 Task: View and add the product "La Croix Pure" to cart from the store "Catering by Keto Bros Pizza".
Action: Mouse pressed left at (43, 77)
Screenshot: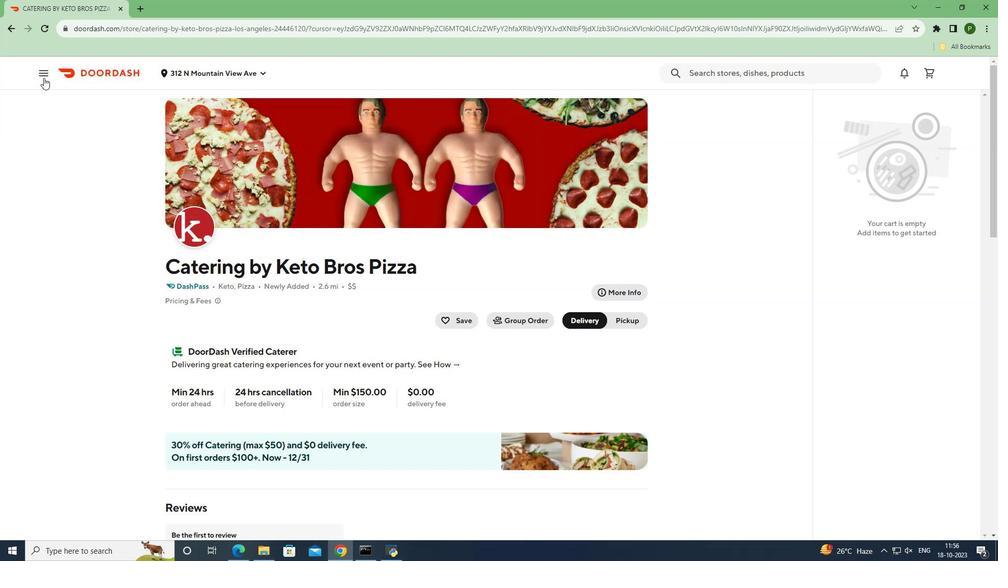 
Action: Mouse moved to (42, 141)
Screenshot: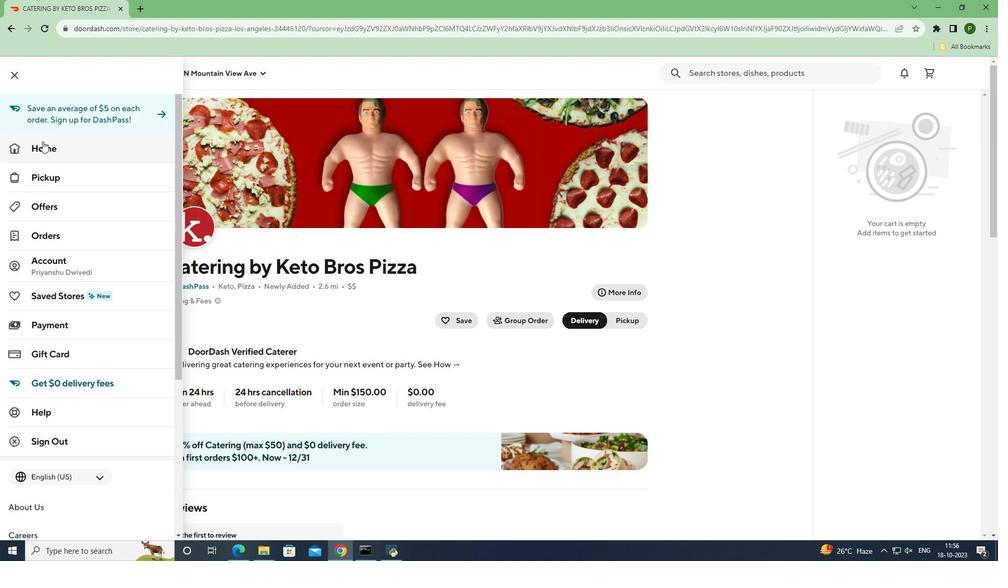 
Action: Mouse pressed left at (42, 141)
Screenshot: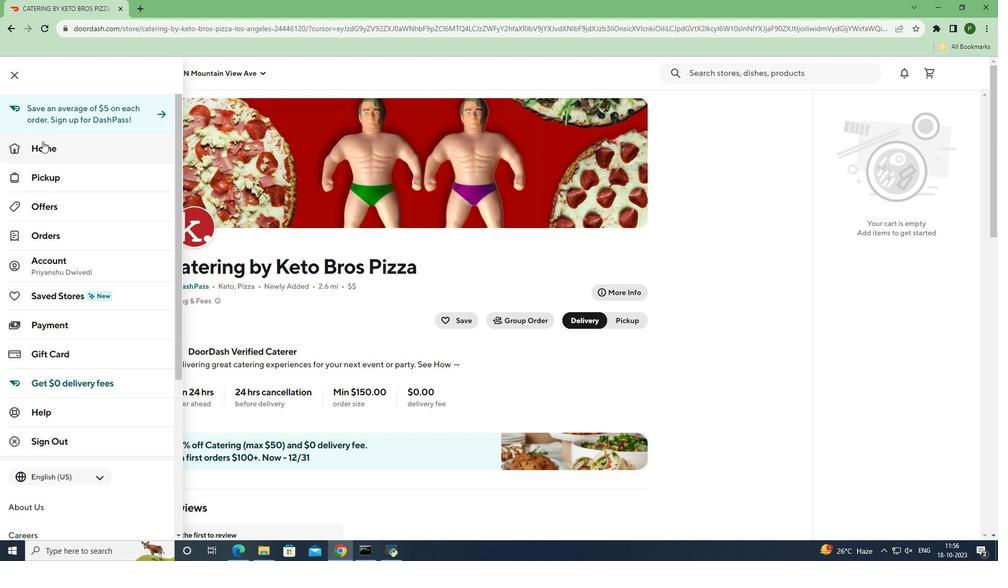 
Action: Mouse moved to (797, 113)
Screenshot: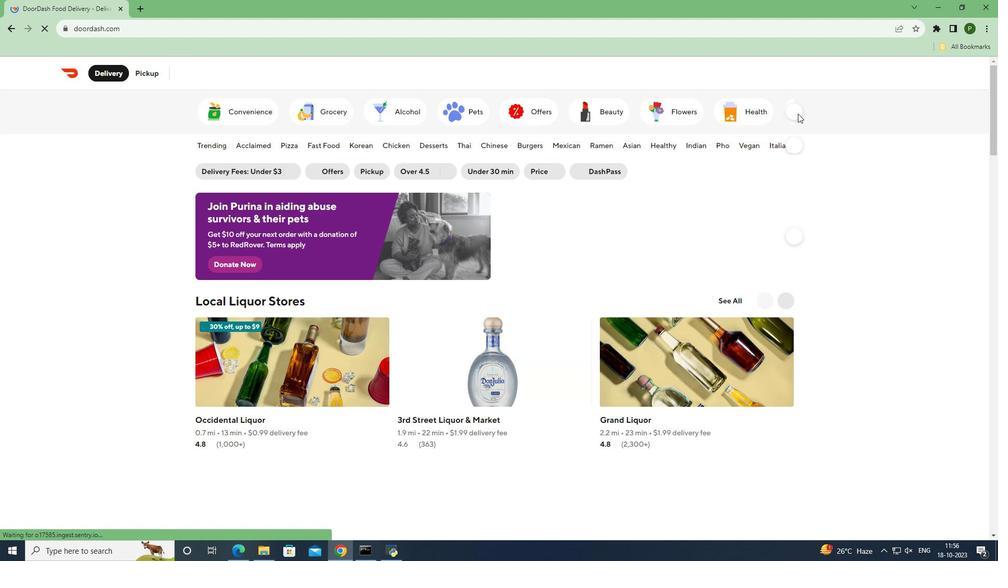 
Action: Mouse pressed left at (797, 113)
Screenshot: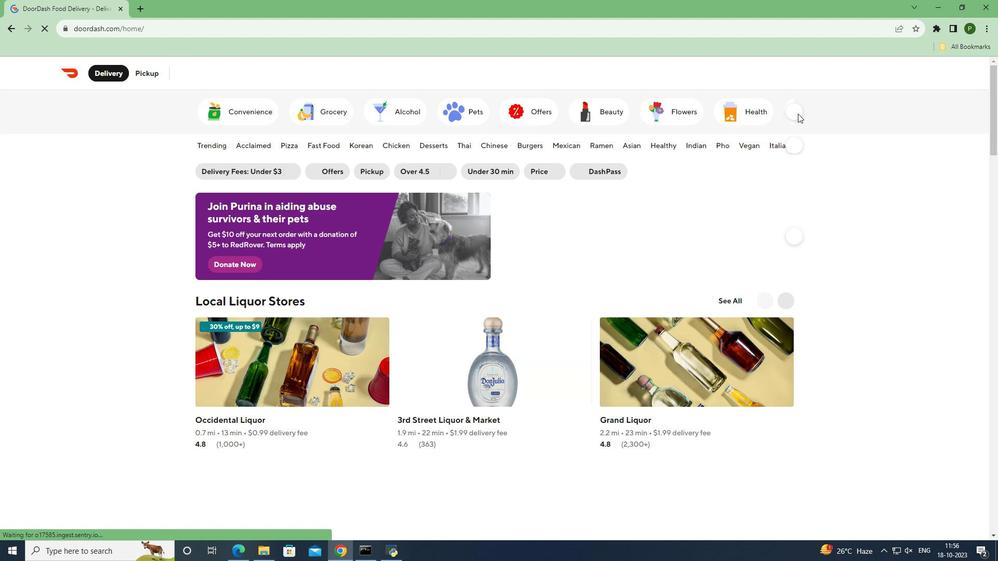 
Action: Mouse moved to (237, 112)
Screenshot: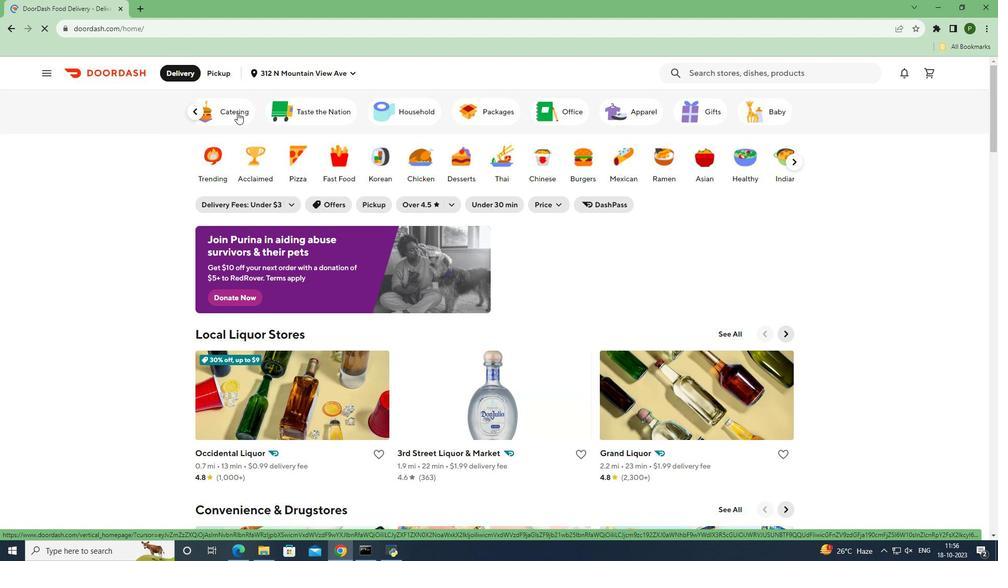 
Action: Mouse pressed left at (237, 112)
Screenshot: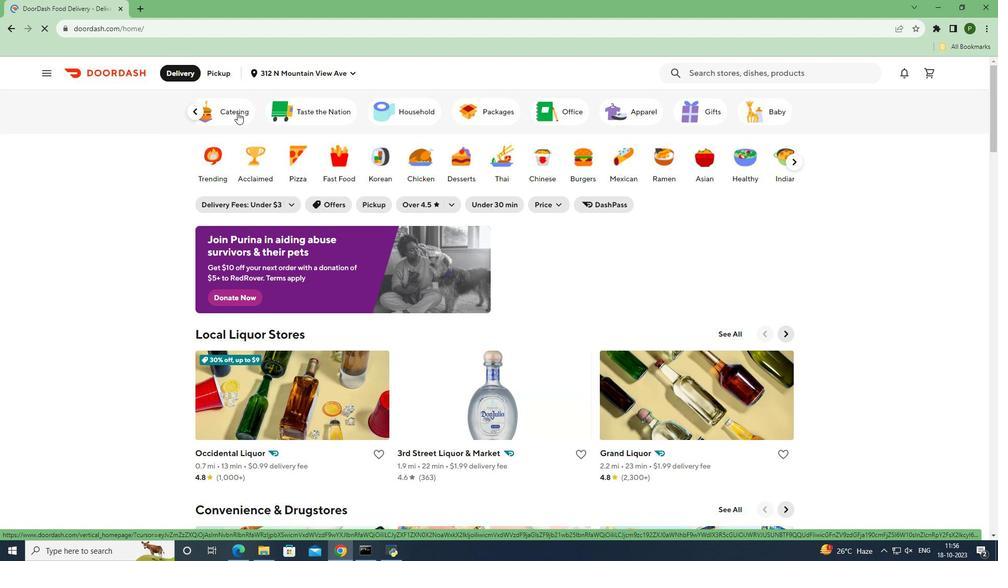 
Action: Mouse moved to (639, 235)
Screenshot: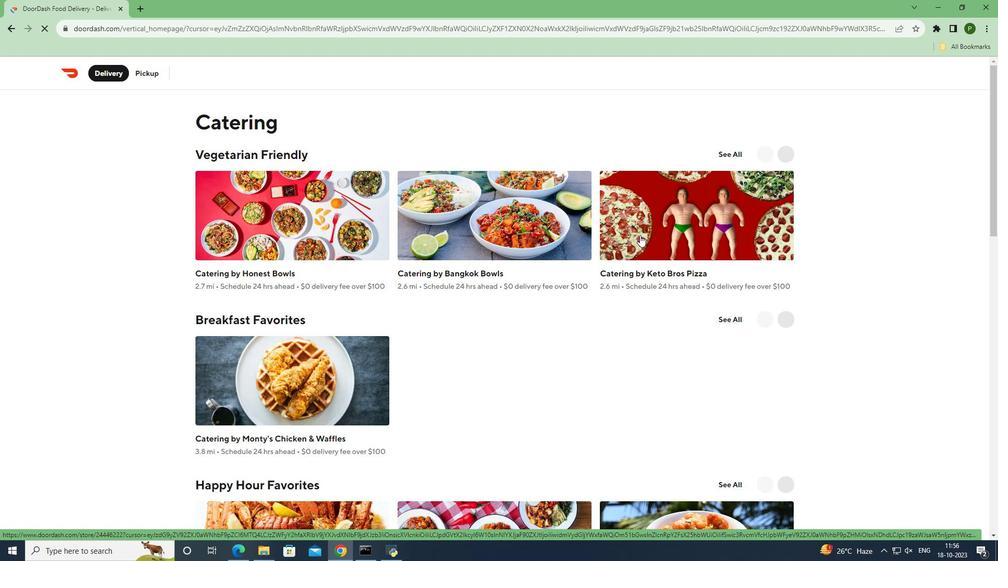
Action: Mouse pressed left at (639, 235)
Screenshot: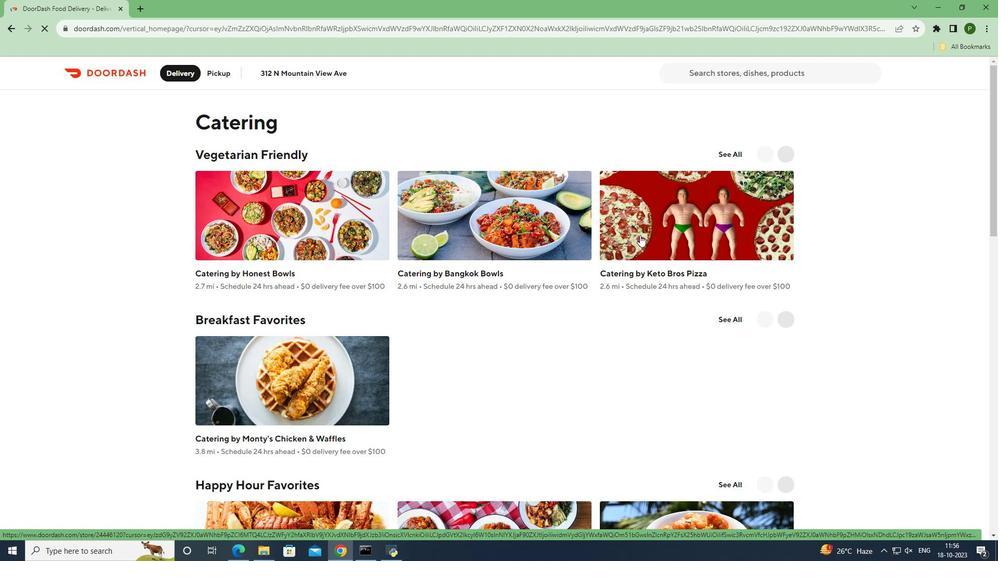 
Action: Mouse moved to (569, 266)
Screenshot: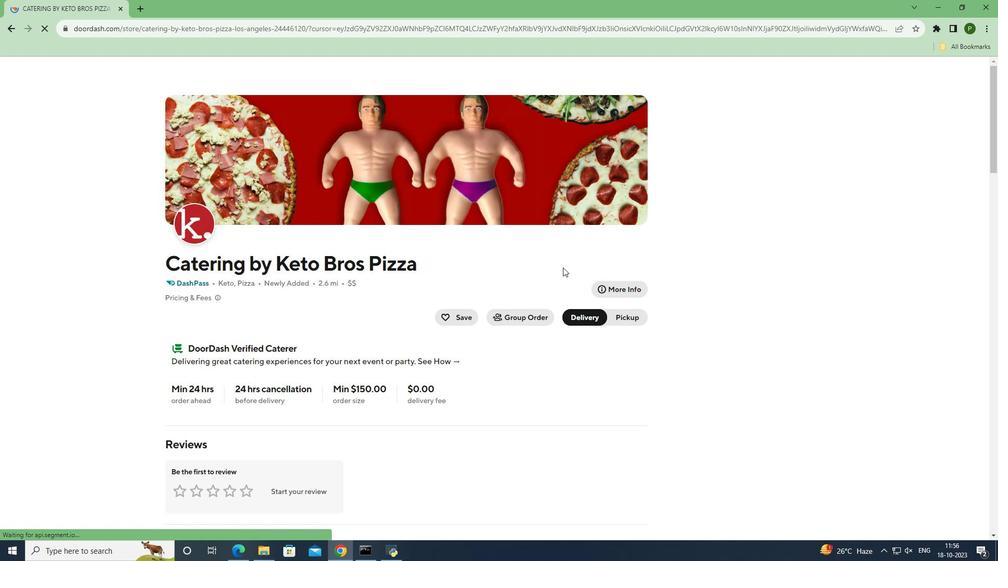 
Action: Mouse scrolled (569, 266) with delta (0, 0)
Screenshot: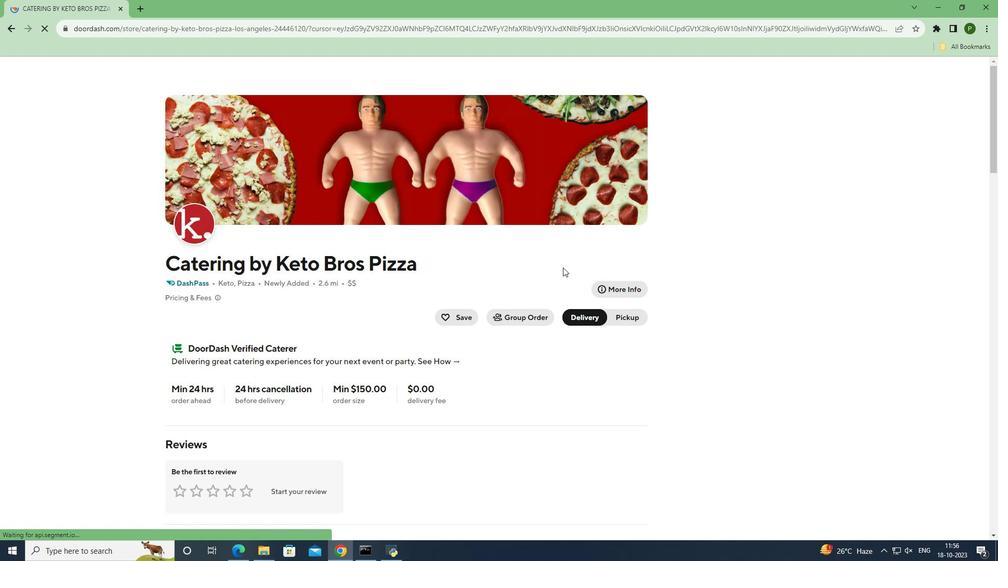 
Action: Mouse moved to (562, 267)
Screenshot: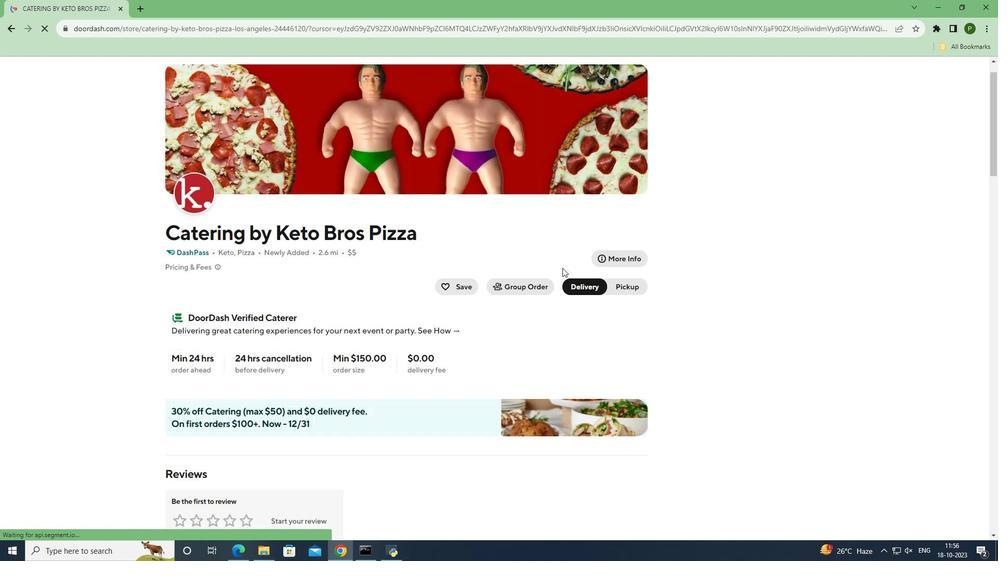 
Action: Mouse scrolled (562, 267) with delta (0, 0)
Screenshot: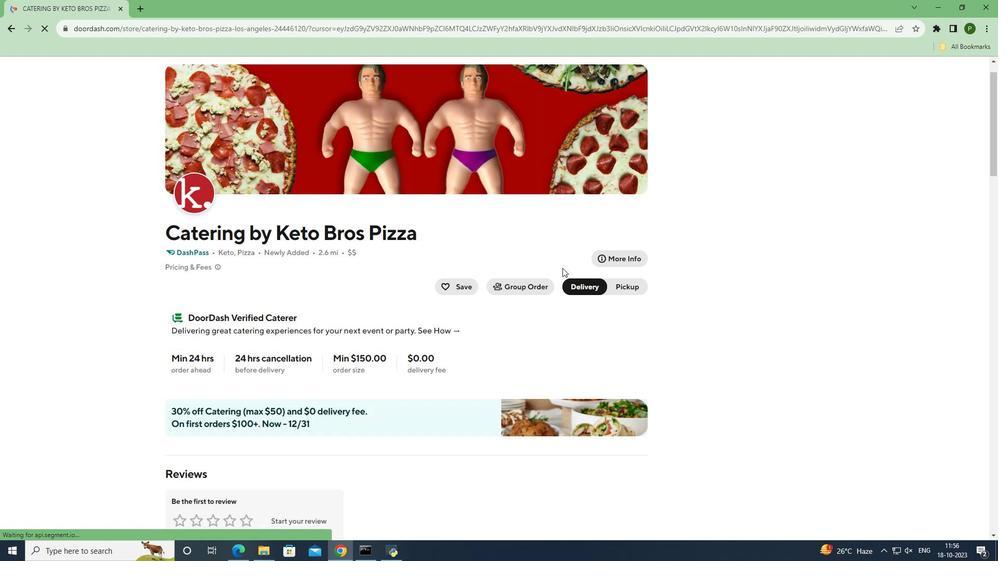 
Action: Mouse moved to (562, 268)
Screenshot: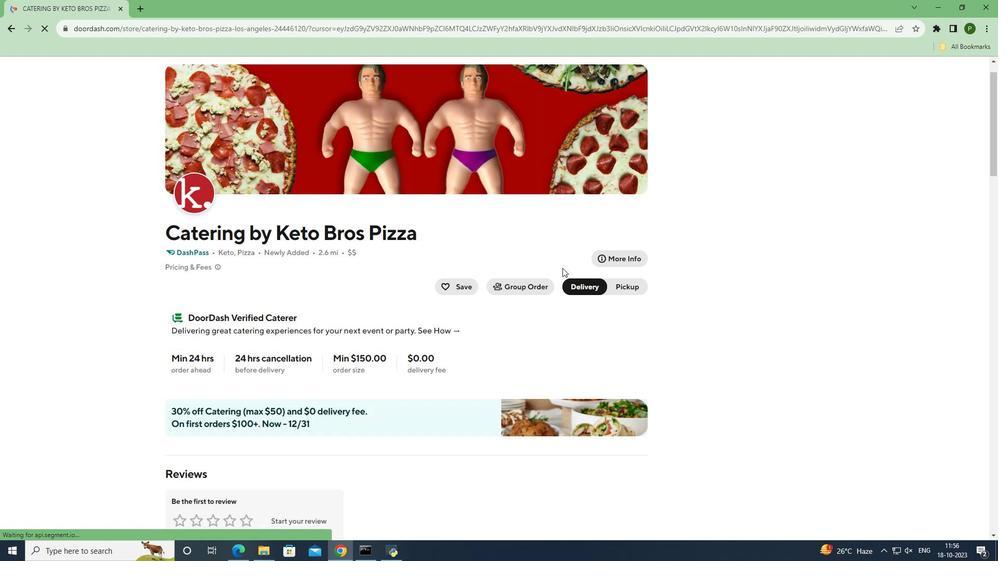 
Action: Mouse scrolled (562, 267) with delta (0, 0)
Screenshot: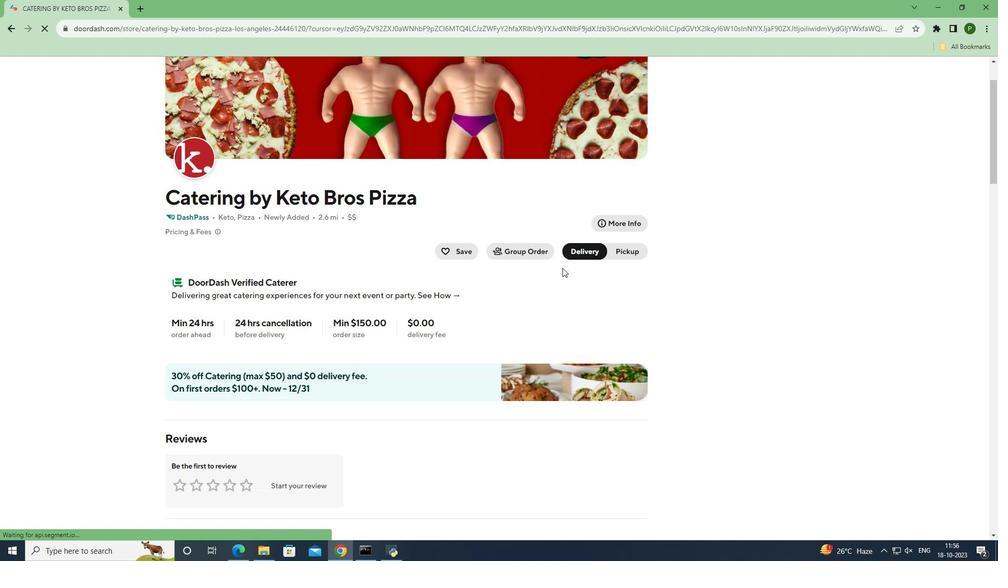 
Action: Mouse scrolled (562, 267) with delta (0, 0)
Screenshot: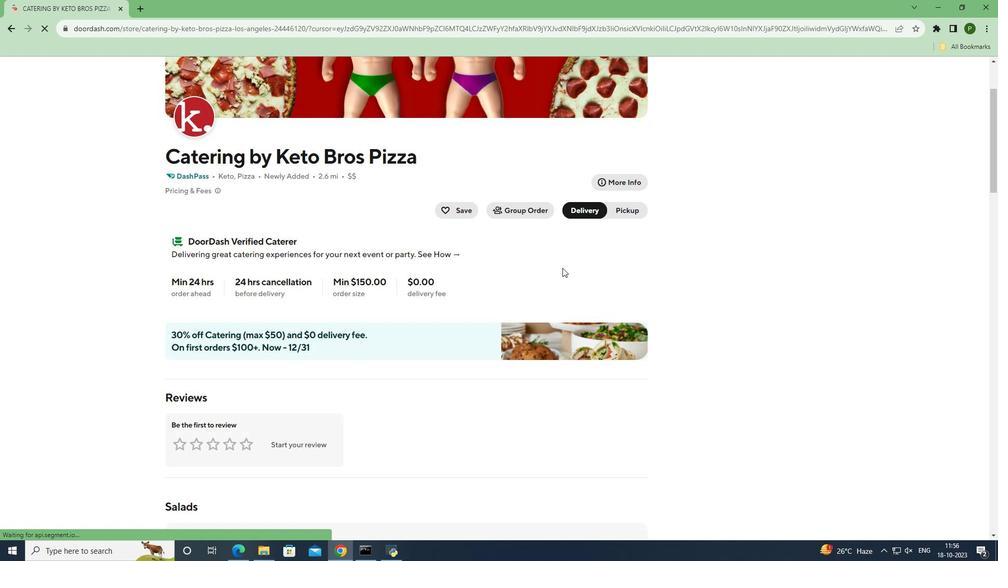 
Action: Mouse scrolled (562, 267) with delta (0, 0)
Screenshot: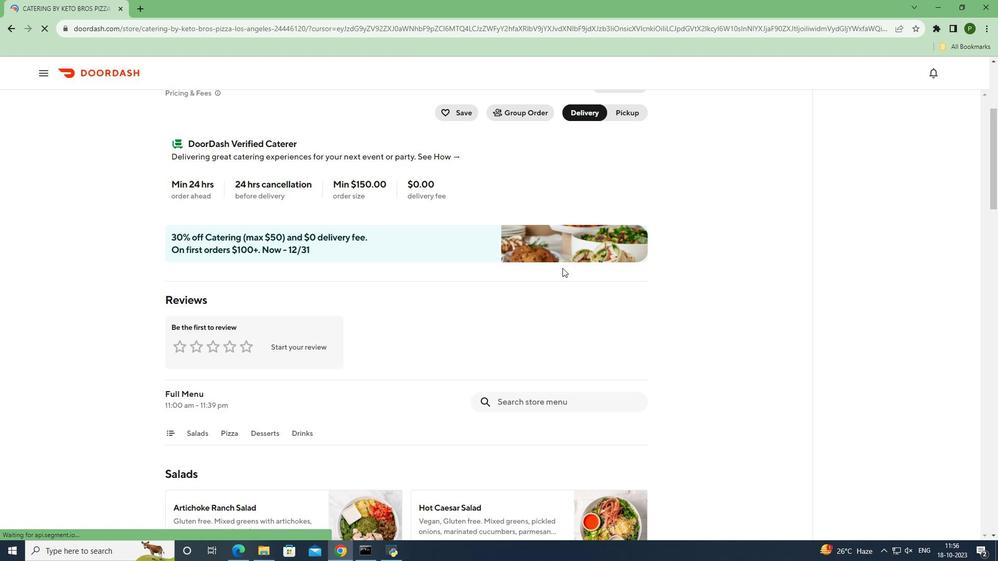 
Action: Mouse scrolled (562, 267) with delta (0, 0)
Screenshot: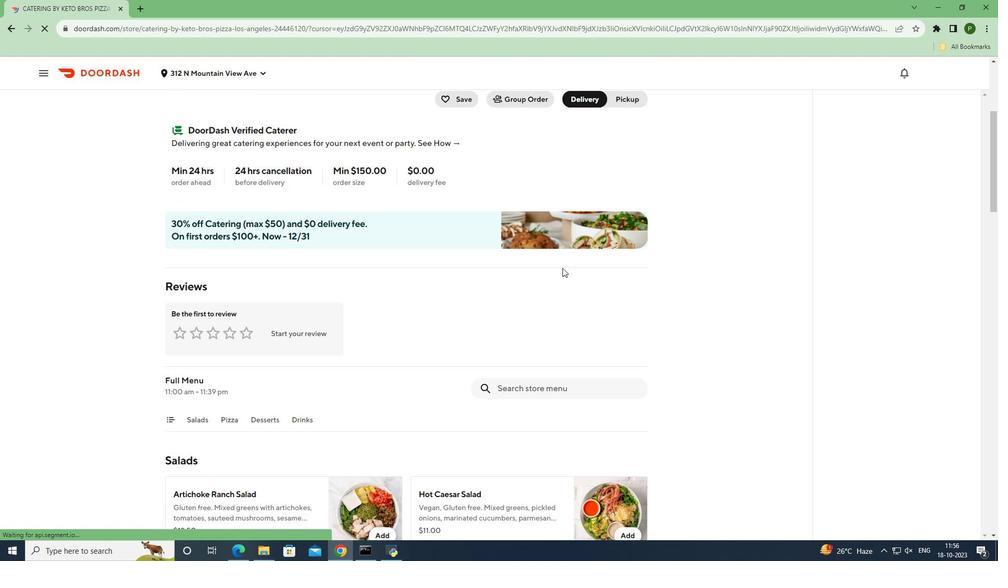 
Action: Mouse moved to (522, 295)
Screenshot: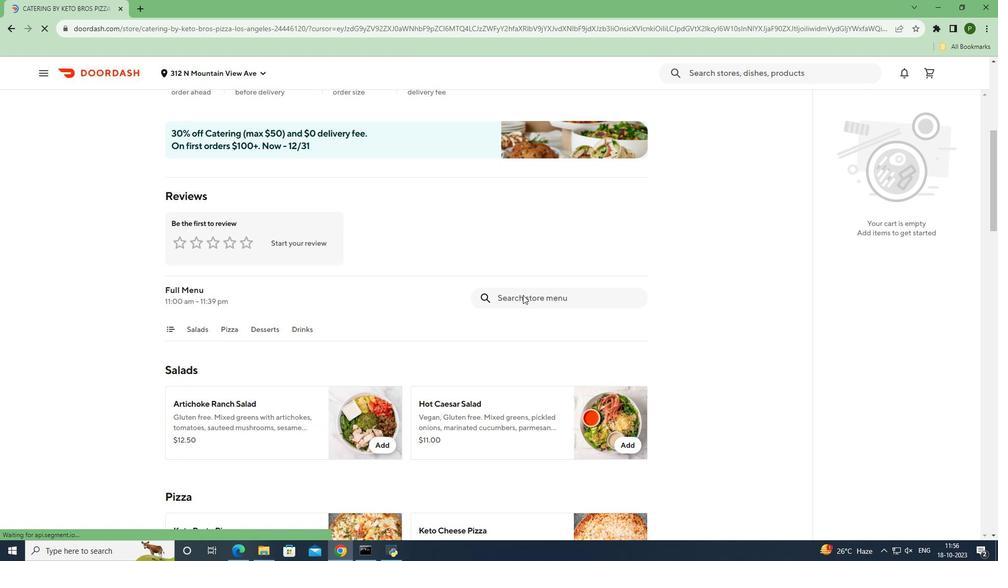 
Action: Mouse pressed left at (522, 295)
Screenshot: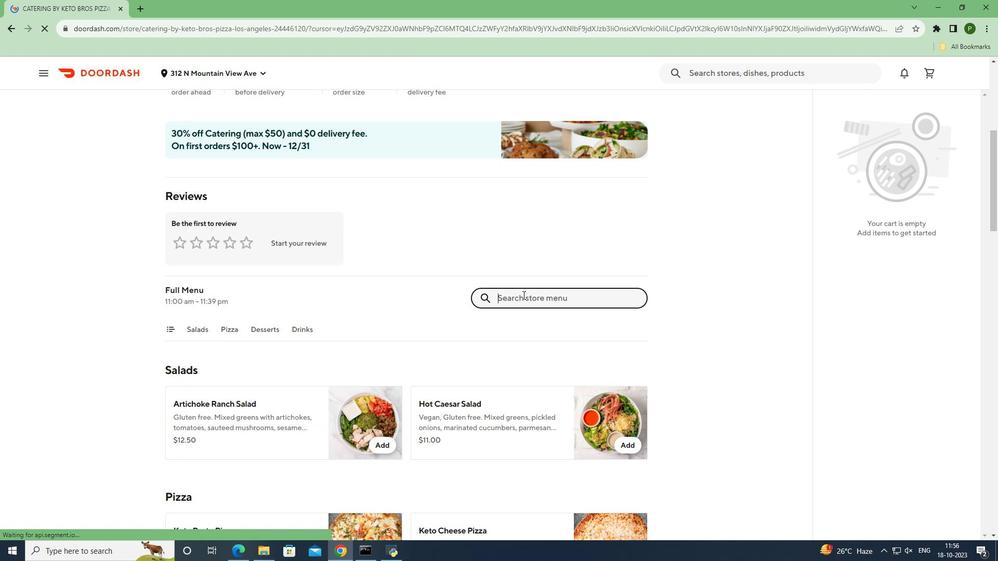 
Action: Key pressed <Key.caps_lock>L<Key.caps_lock>a<Key.space><Key.caps_lock>C<Key.caps_lock>roix<Key.space><Key.caps_lock>P<Key.caps_lock>ure<Key.enter>
Screenshot: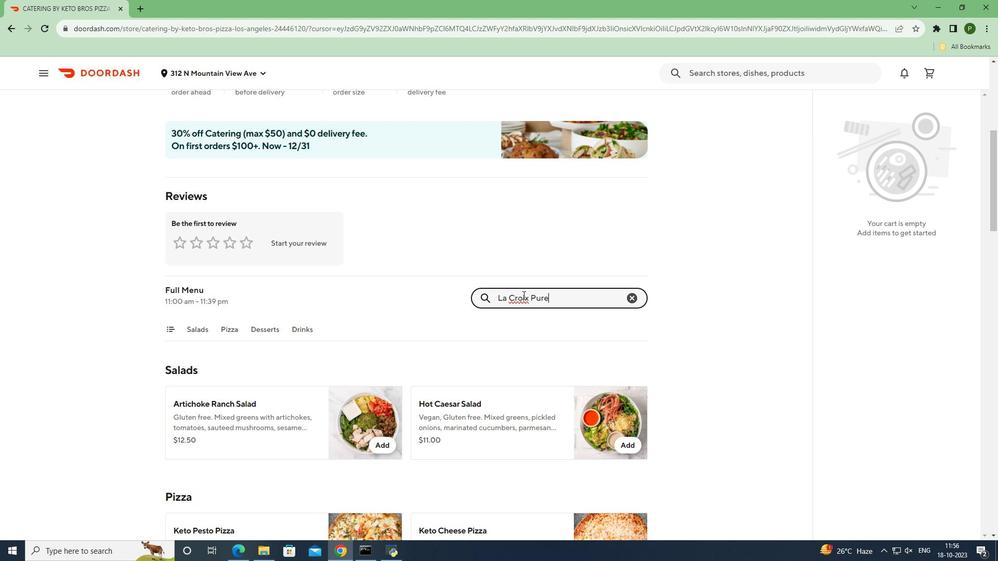 
Action: Mouse moved to (377, 289)
Screenshot: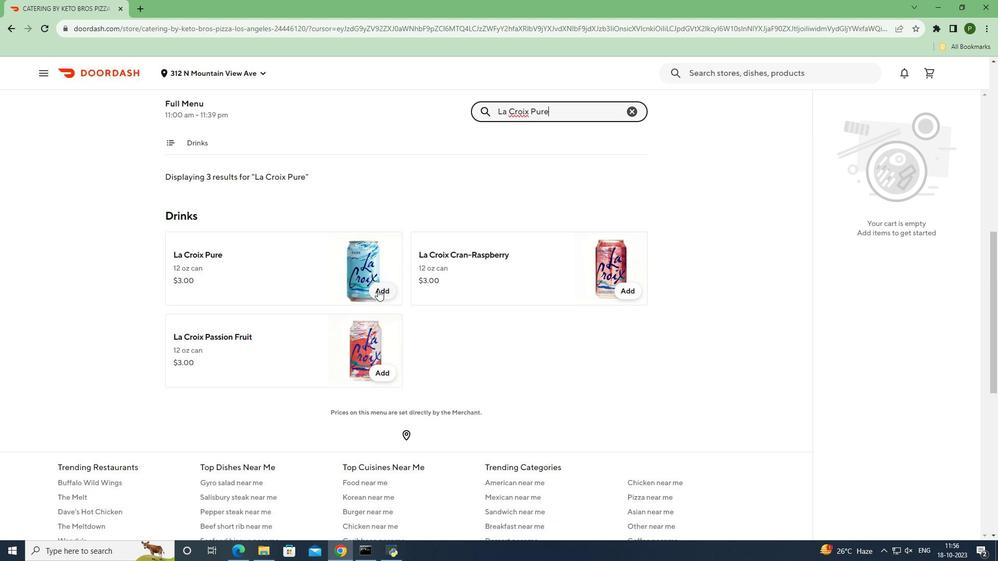
Action: Mouse pressed left at (377, 289)
Screenshot: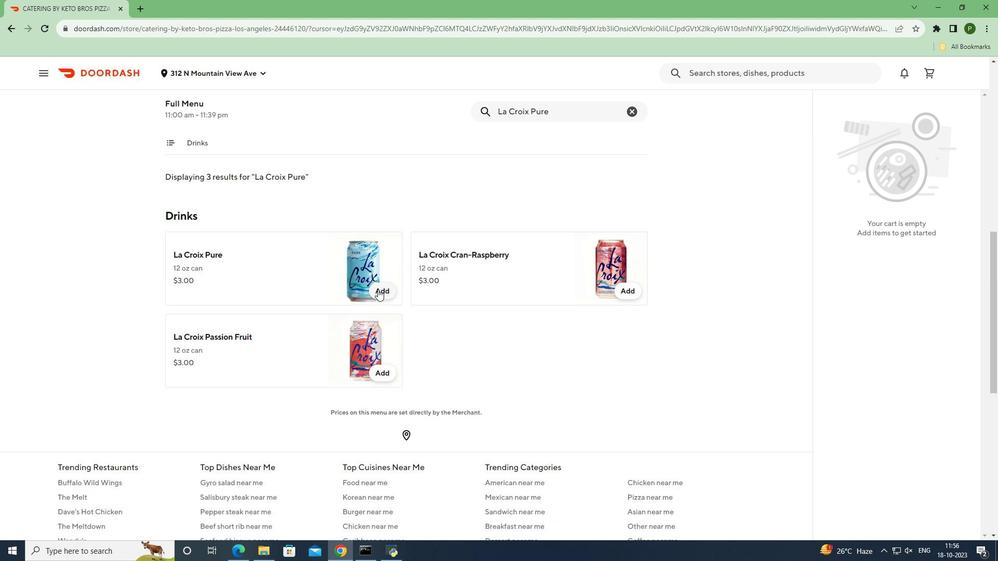 
Action: Mouse moved to (421, 343)
Screenshot: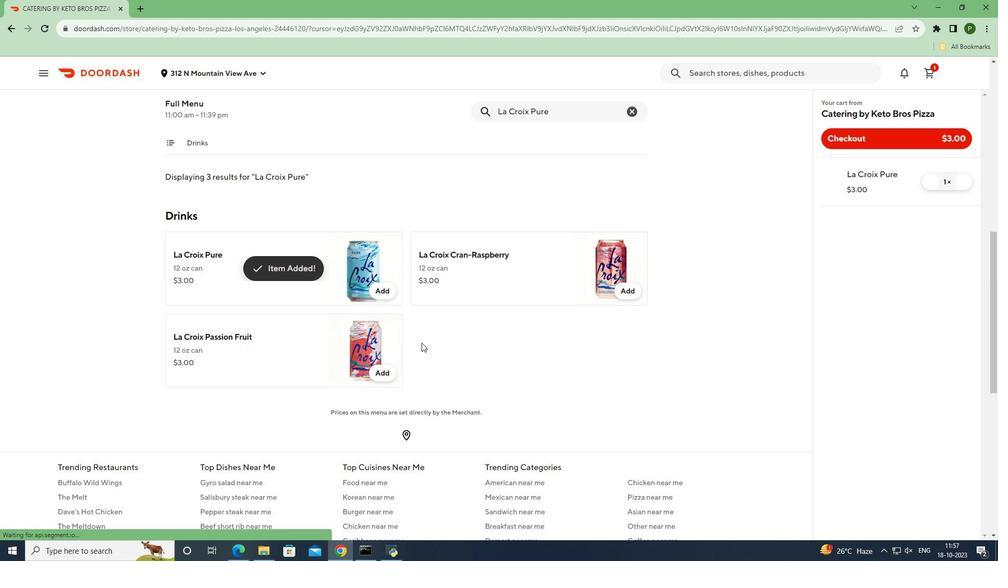 
